 Task: Send email   from  to Email0001 with a cc to Email0002 and bcc to Email0003 with a subject Subject0001 and add a message Message0003
Action: Mouse moved to (536, 53)
Screenshot: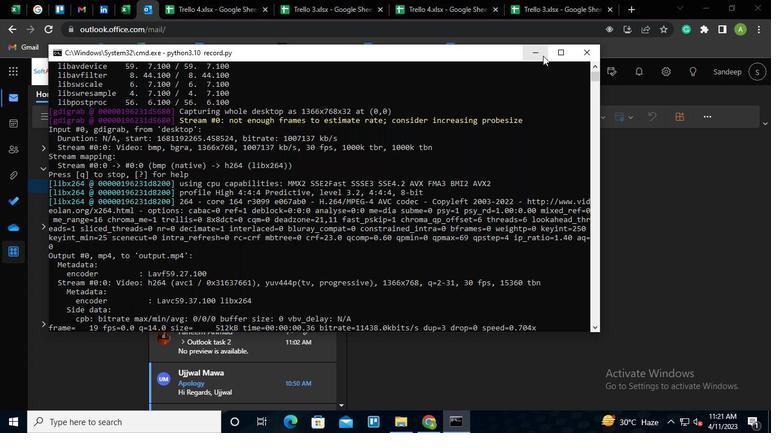 
Action: Mouse pressed left at (536, 53)
Screenshot: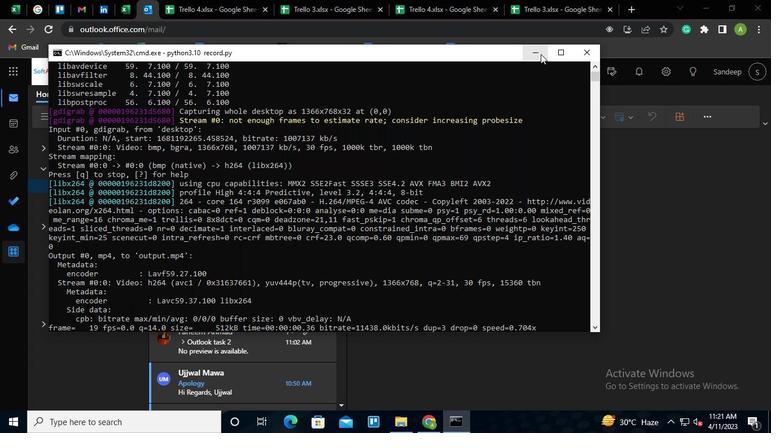 
Action: Mouse moved to (89, 111)
Screenshot: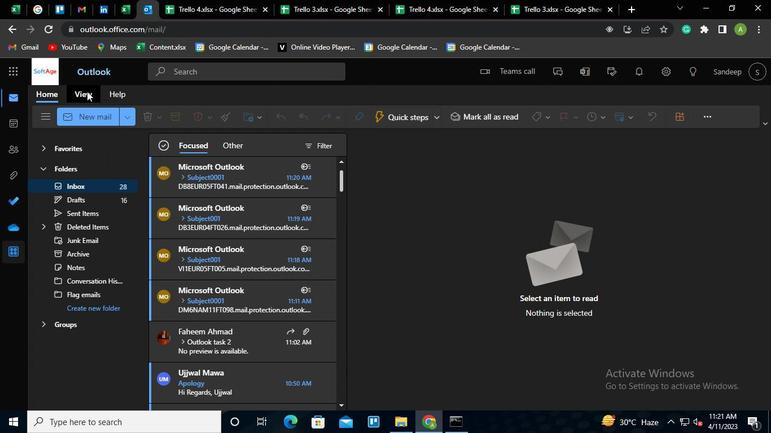 
Action: Mouse pressed left at (89, 111)
Screenshot: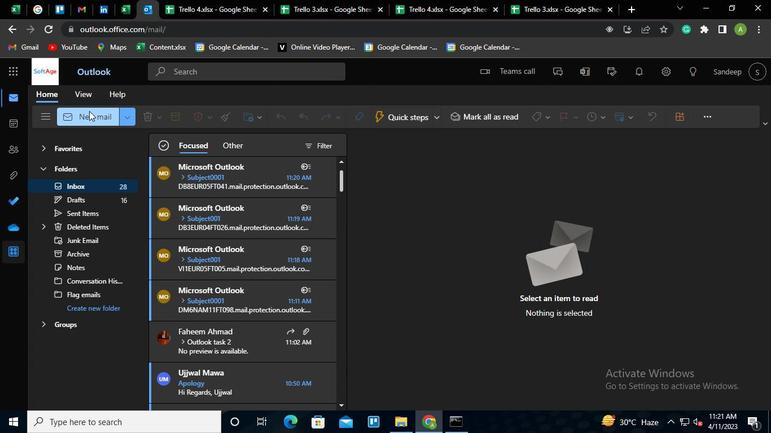 
Action: Mouse moved to (433, 172)
Screenshot: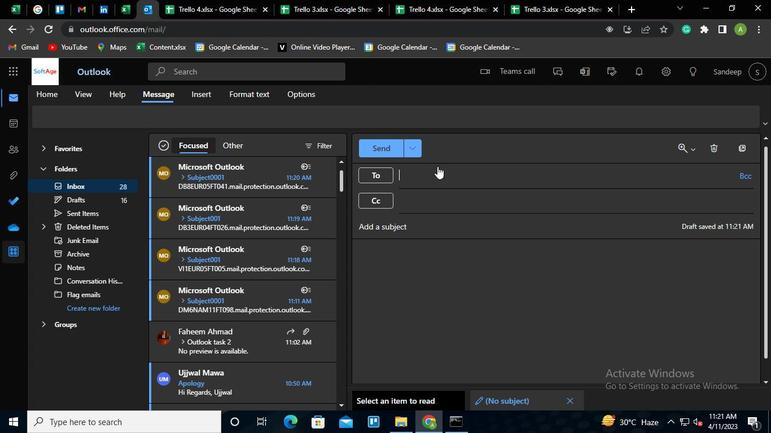 
Action: Mouse pressed left at (433, 172)
Screenshot: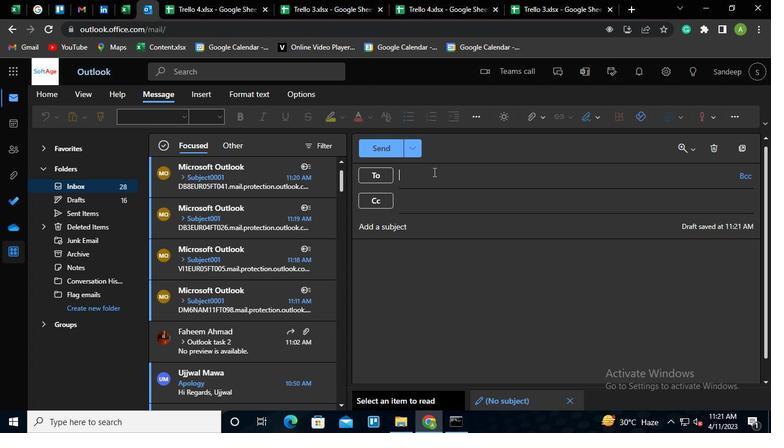 
Action: Mouse moved to (388, 168)
Screenshot: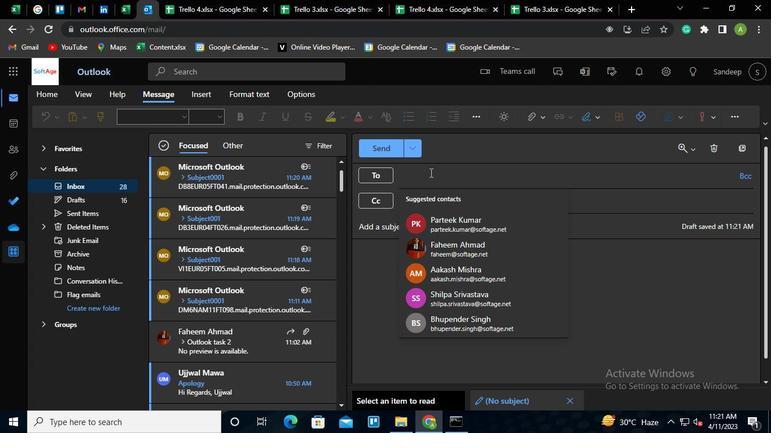 
Action: Keyboard Key.shift
Screenshot: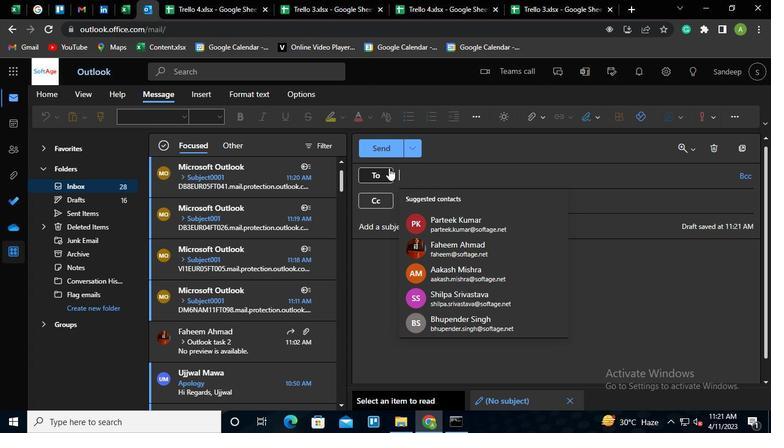 
Action: Keyboard E
Screenshot: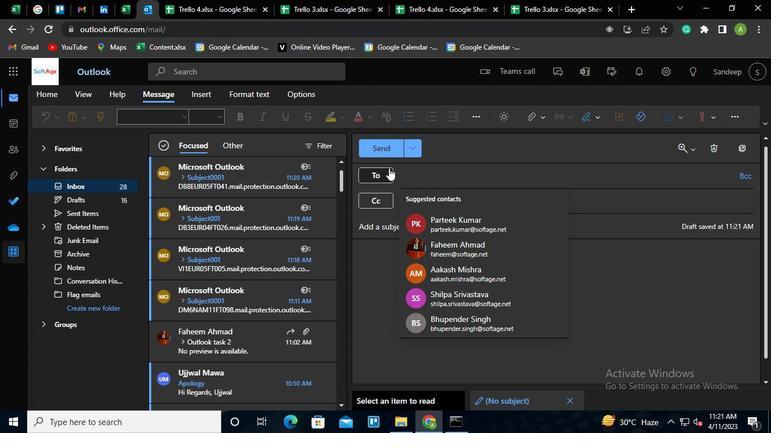 
Action: Keyboard m
Screenshot: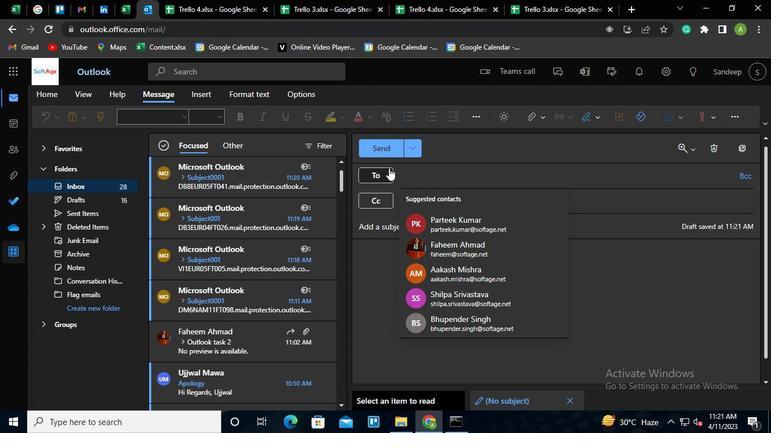 
Action: Keyboard a
Screenshot: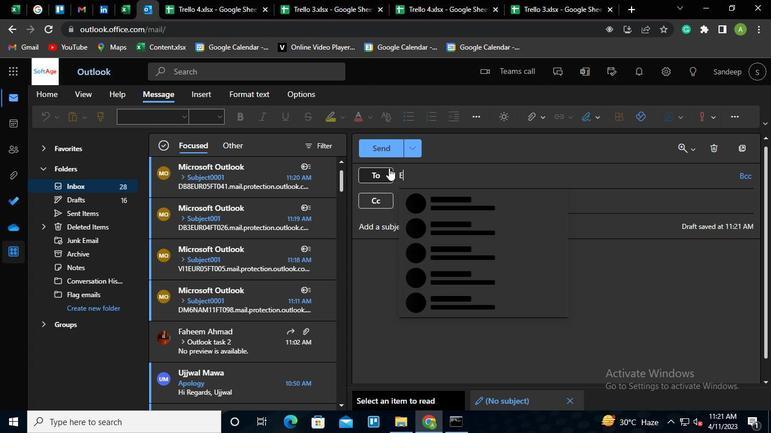 
Action: Keyboard i
Screenshot: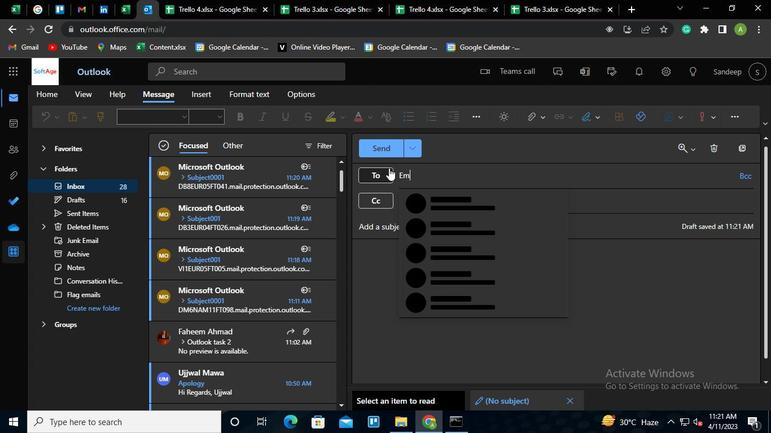 
Action: Keyboard l
Screenshot: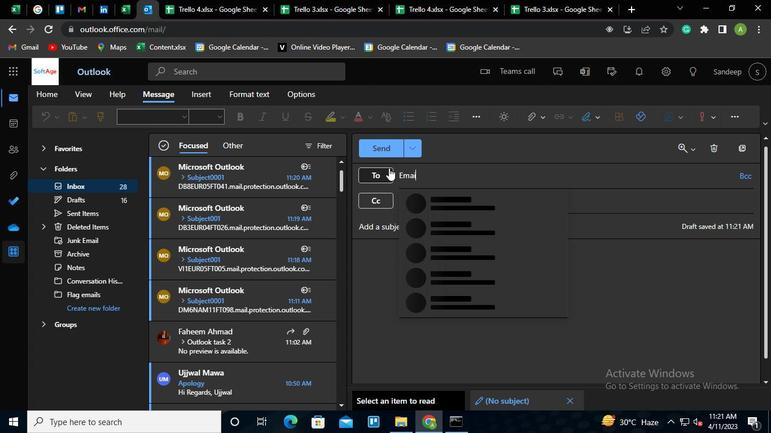 
Action: Keyboard Key.enter
Screenshot: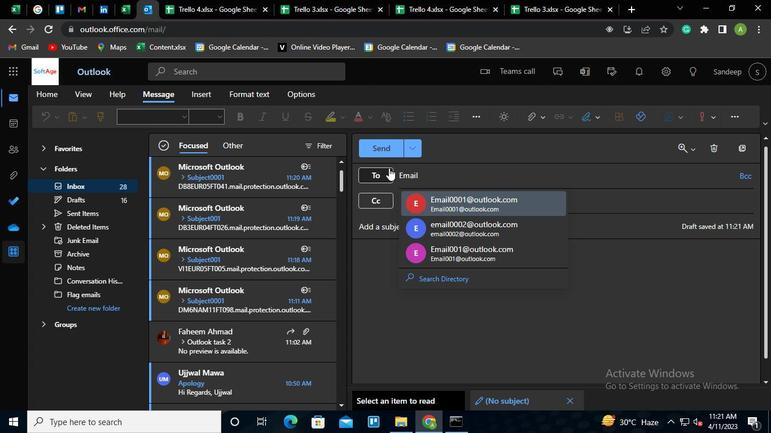 
Action: Mouse moved to (461, 209)
Screenshot: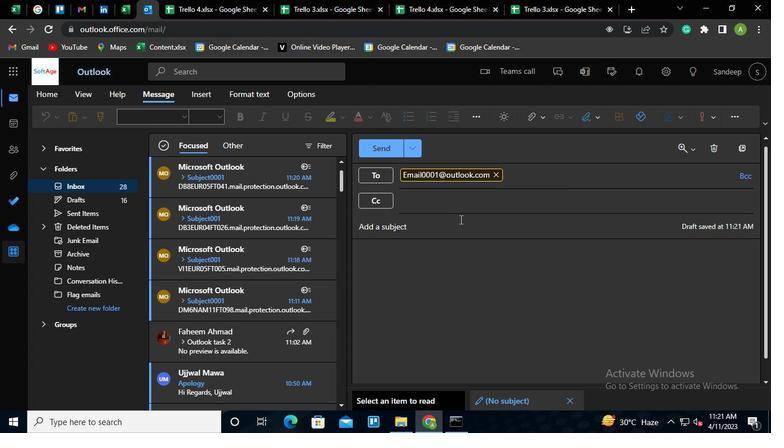 
Action: Mouse pressed left at (461, 209)
Screenshot: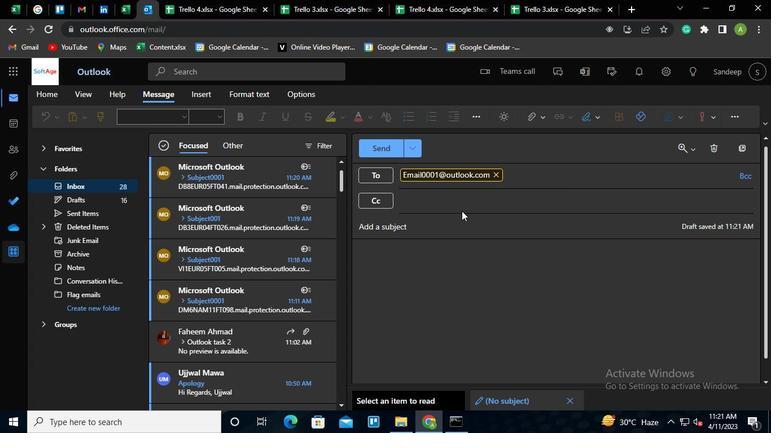 
Action: Mouse moved to (460, 205)
Screenshot: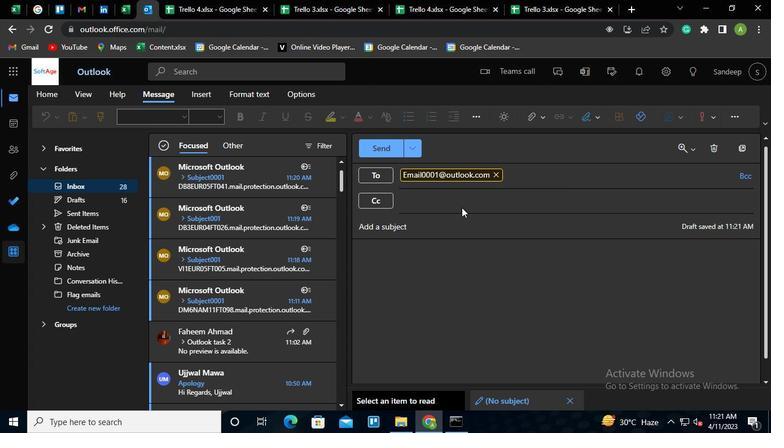 
Action: Mouse pressed left at (460, 205)
Screenshot: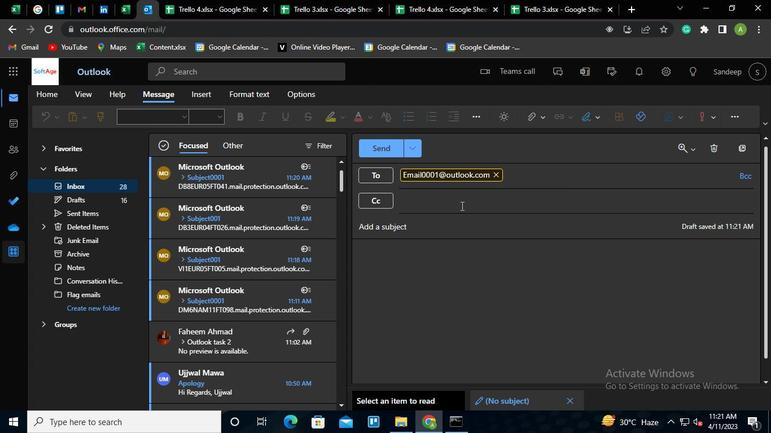 
Action: Keyboard e
Screenshot: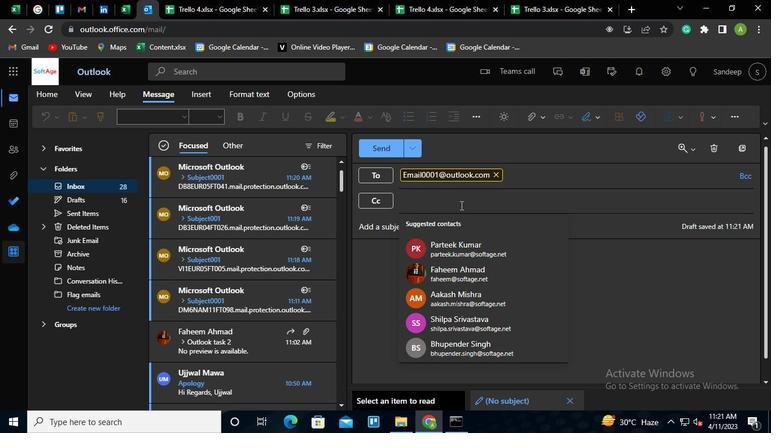 
Action: Keyboard m
Screenshot: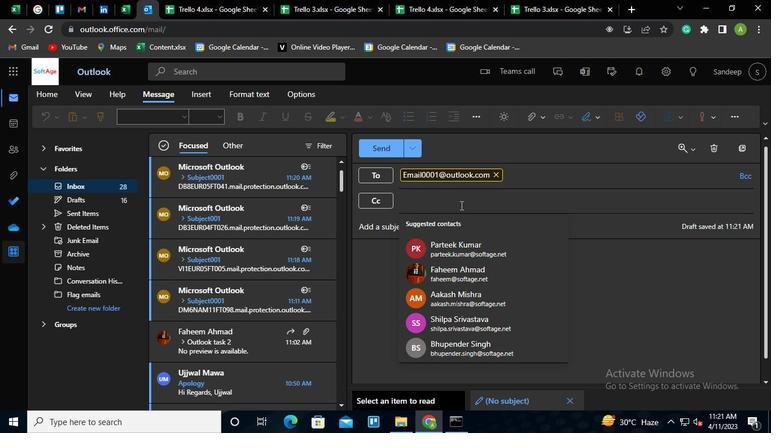 
Action: Keyboard a
Screenshot: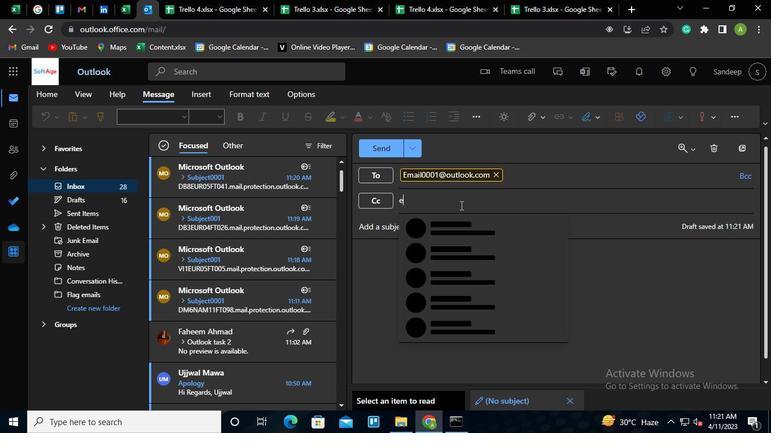 
Action: Keyboard i
Screenshot: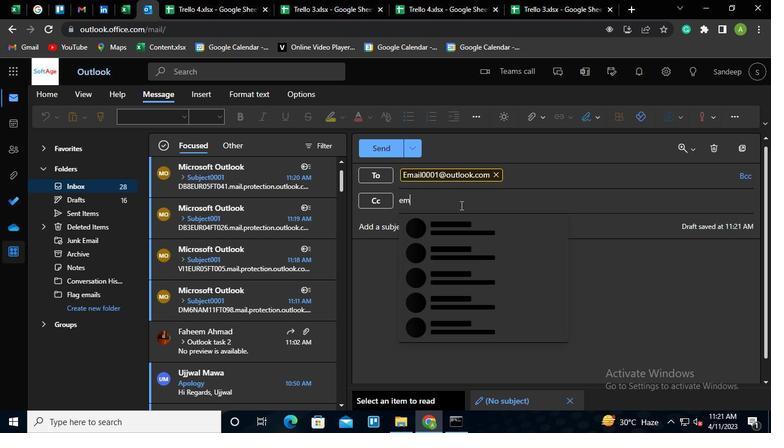 
Action: Keyboard l
Screenshot: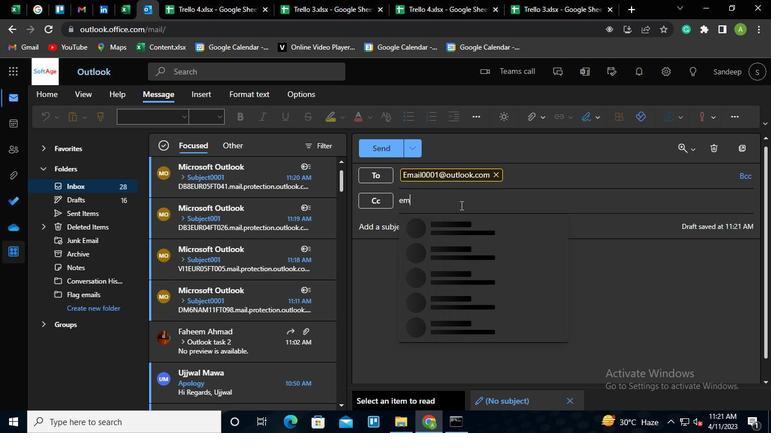 
Action: Keyboard Key.down
Screenshot: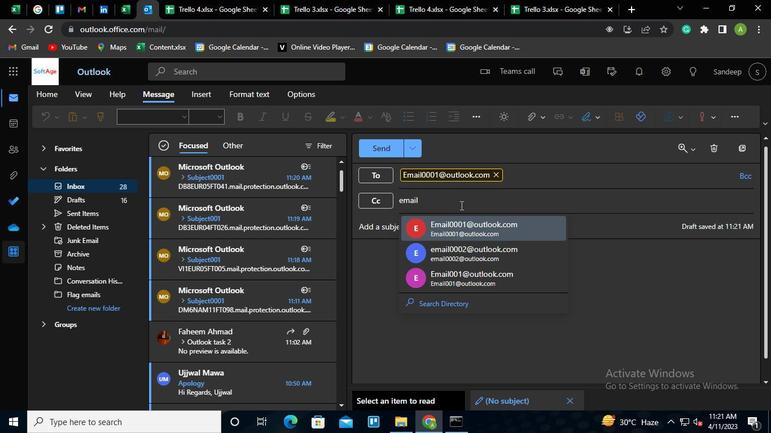 
Action: Keyboard Key.enter
Screenshot: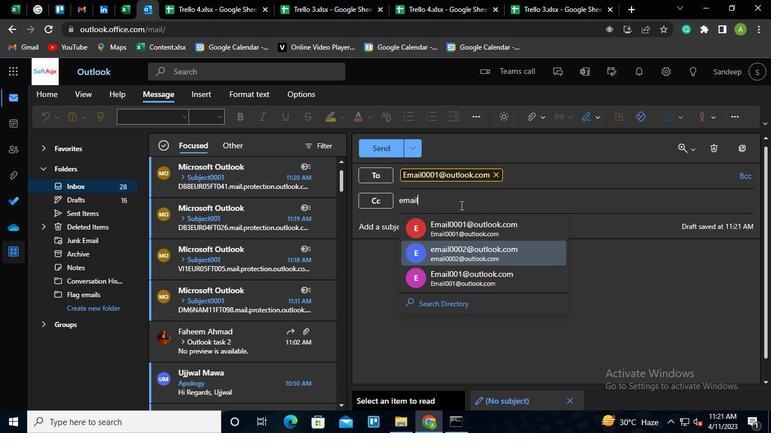 
Action: Mouse moved to (745, 177)
Screenshot: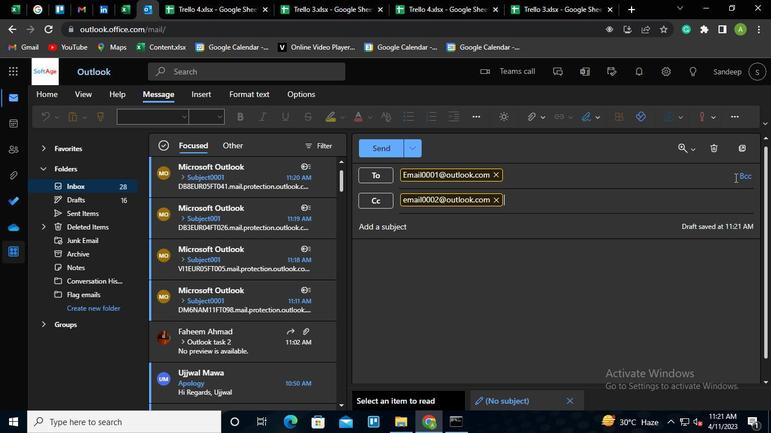 
Action: Mouse pressed left at (745, 177)
Screenshot: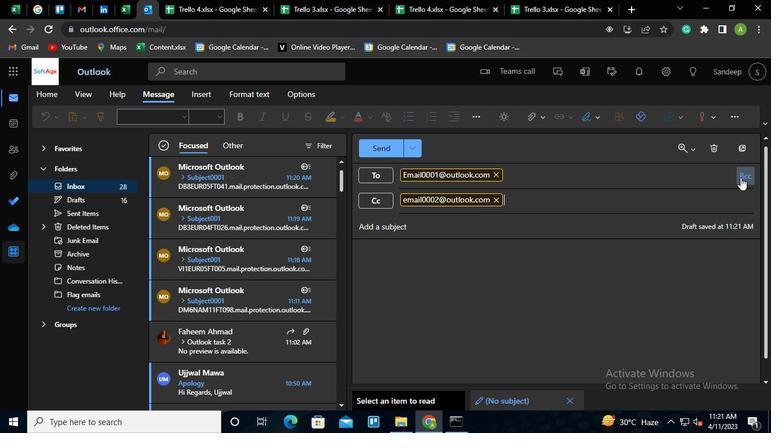 
Action: Mouse moved to (327, 234)
Screenshot: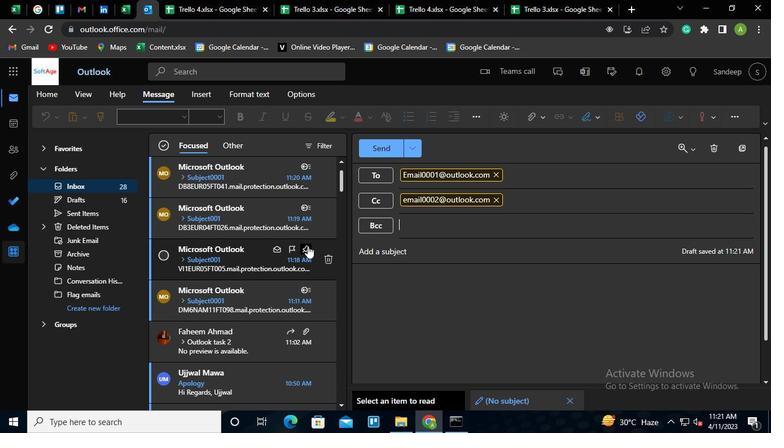 
Action: Keyboard Key.shift
Screenshot: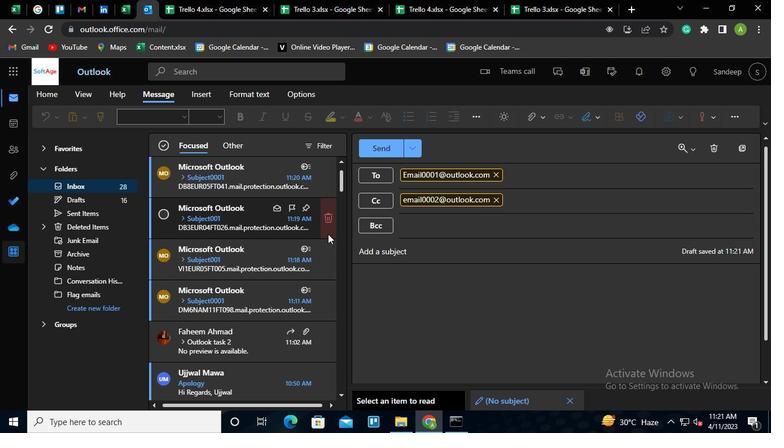 
Action: Keyboard E
Screenshot: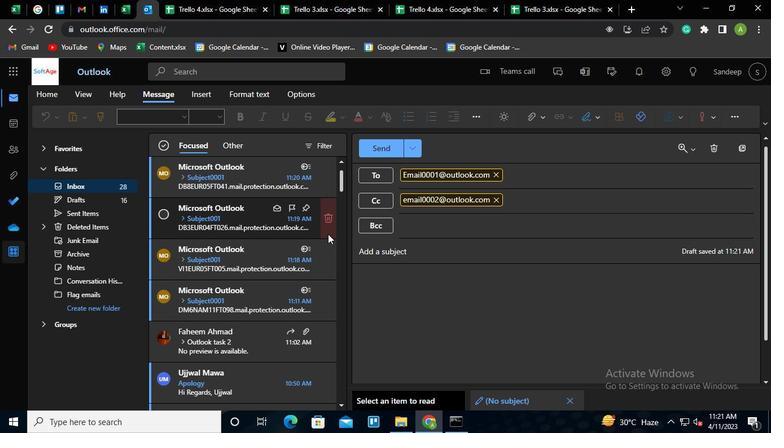 
Action: Keyboard m
Screenshot: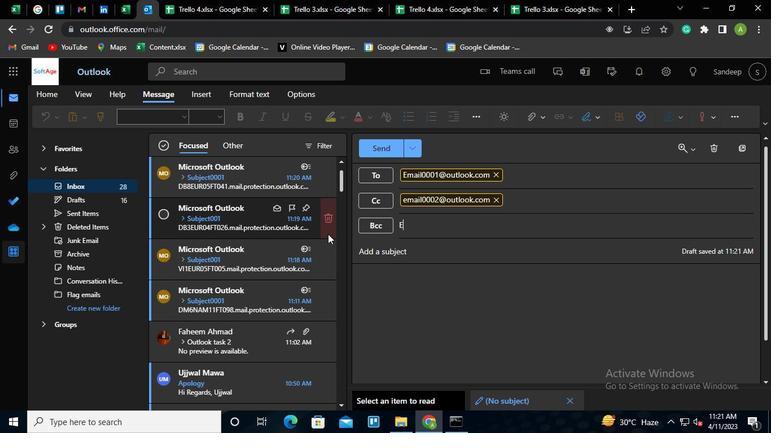 
Action: Keyboard a
Screenshot: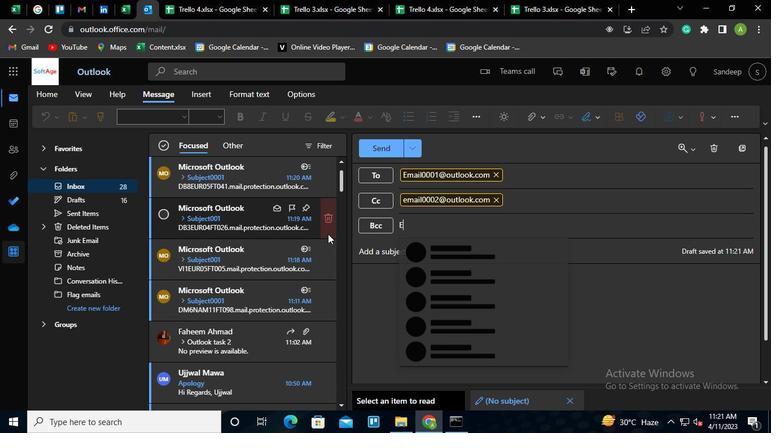 
Action: Keyboard i
Screenshot: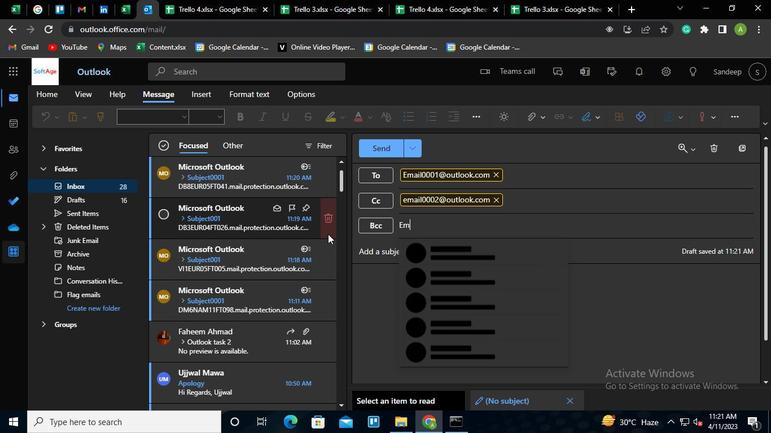 
Action: Keyboard l
Screenshot: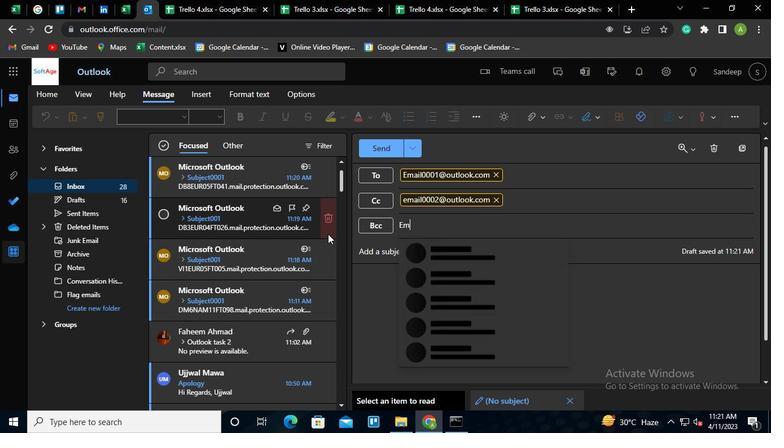 
Action: Keyboard <96>
Screenshot: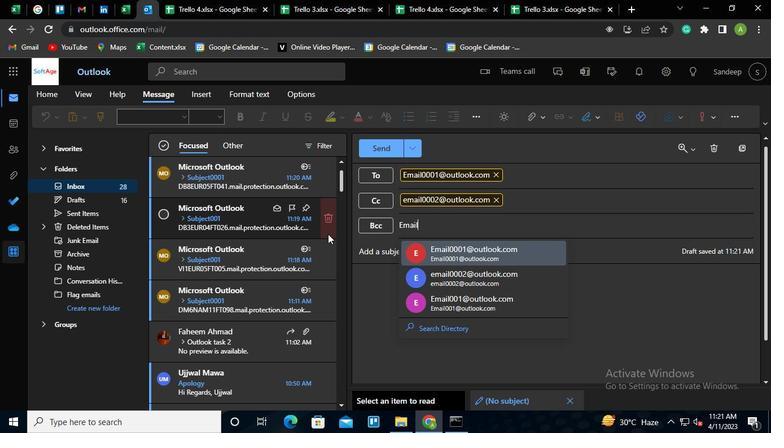 
Action: Keyboard <96>
Screenshot: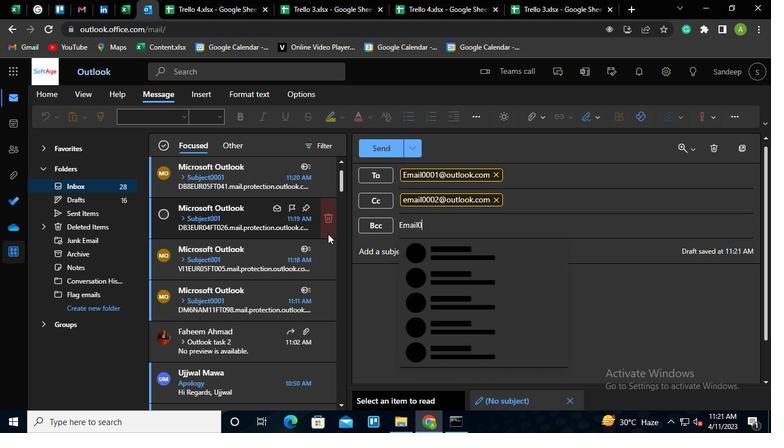 
Action: Keyboard <96>
Screenshot: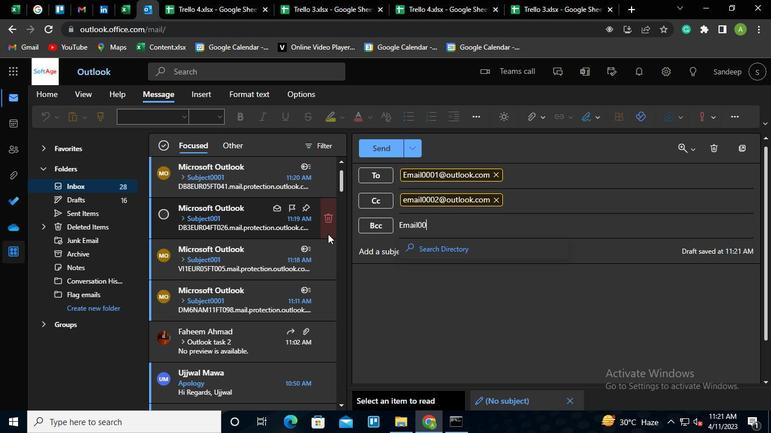 
Action: Keyboard <99>
Screenshot: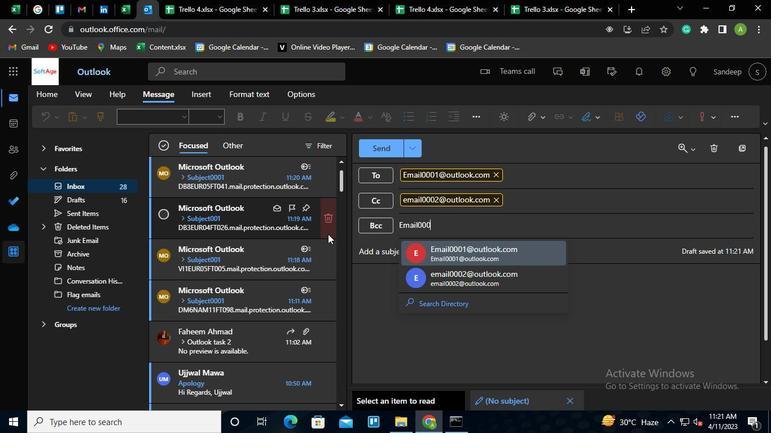 
Action: Keyboard Key.shift
Screenshot: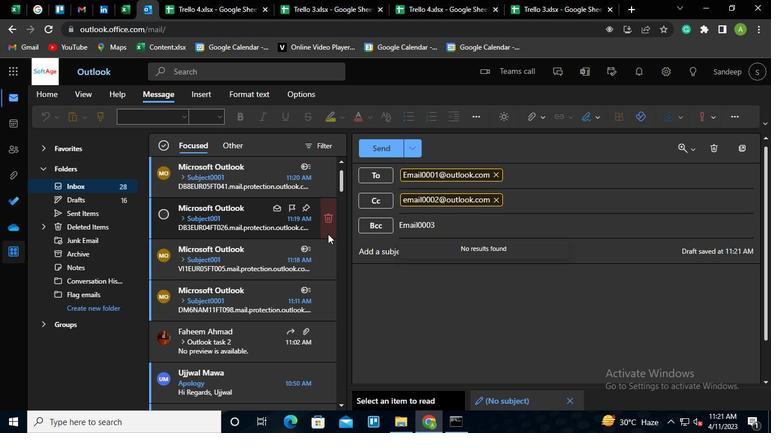 
Action: Keyboard @
Screenshot: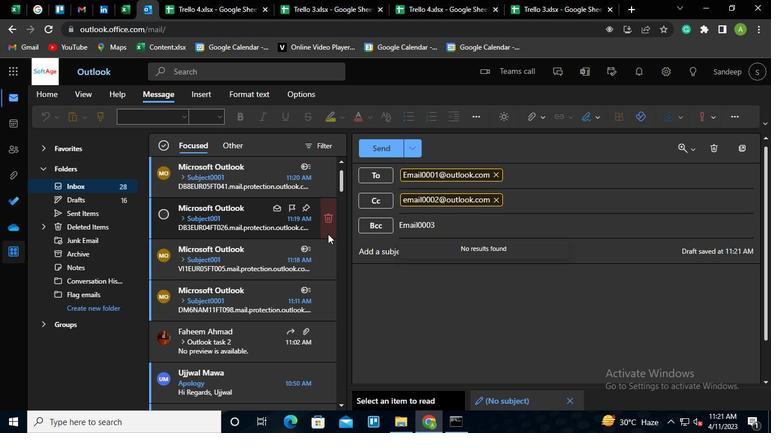 
Action: Keyboard o
Screenshot: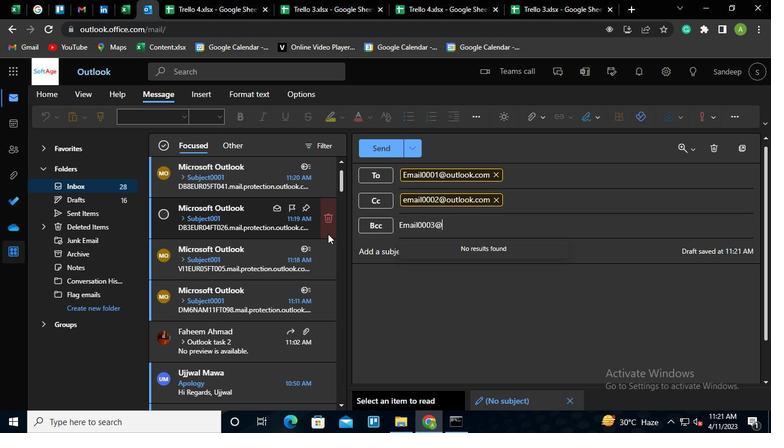 
Action: Keyboard u
Screenshot: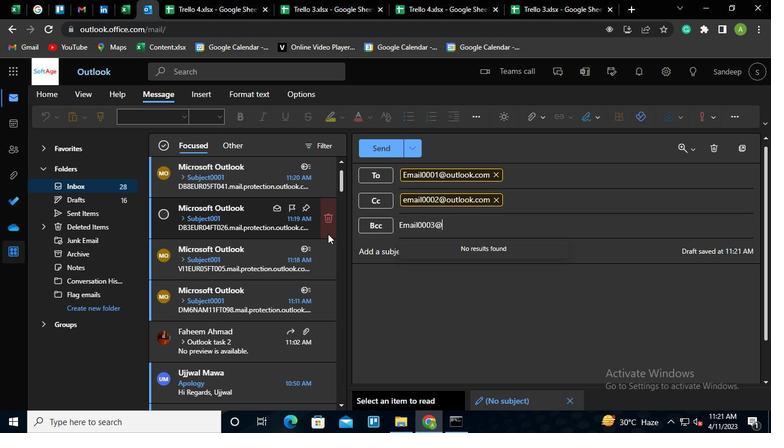 
Action: Keyboard t
Screenshot: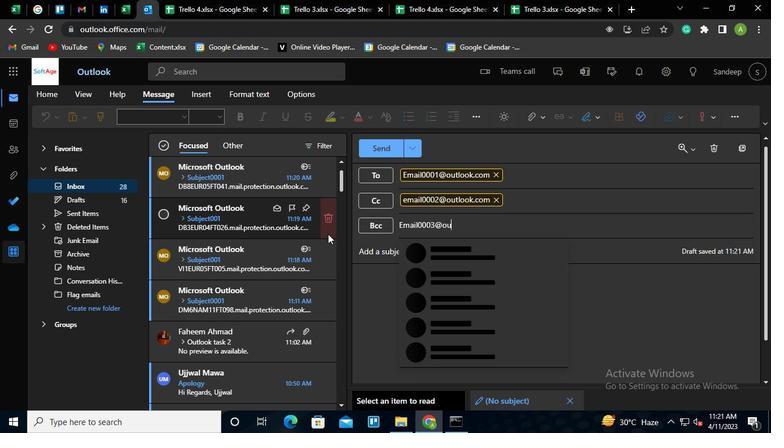 
Action: Keyboard l
Screenshot: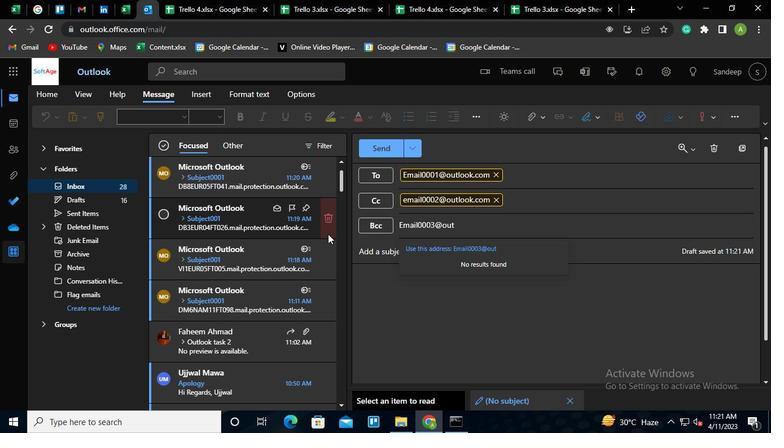 
Action: Keyboard o
Screenshot: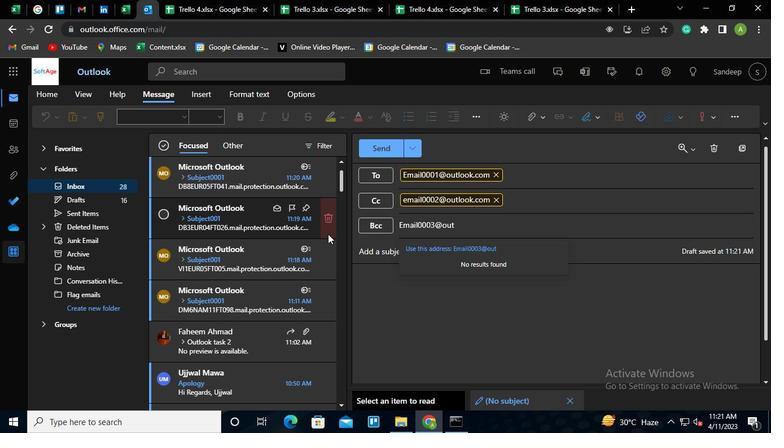 
Action: Keyboard o
Screenshot: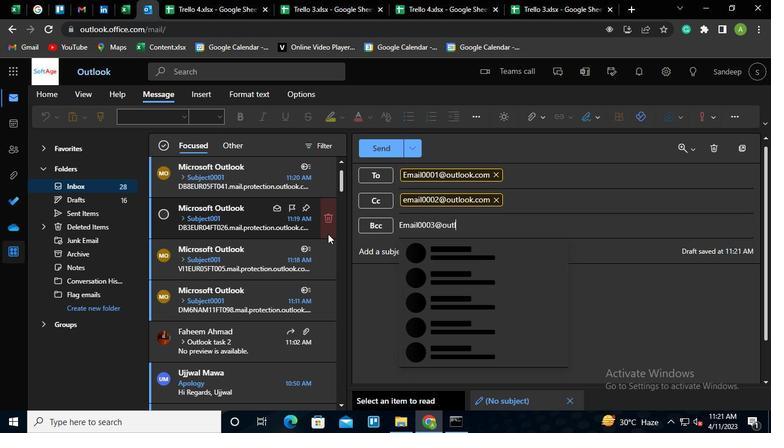 
Action: Keyboard k
Screenshot: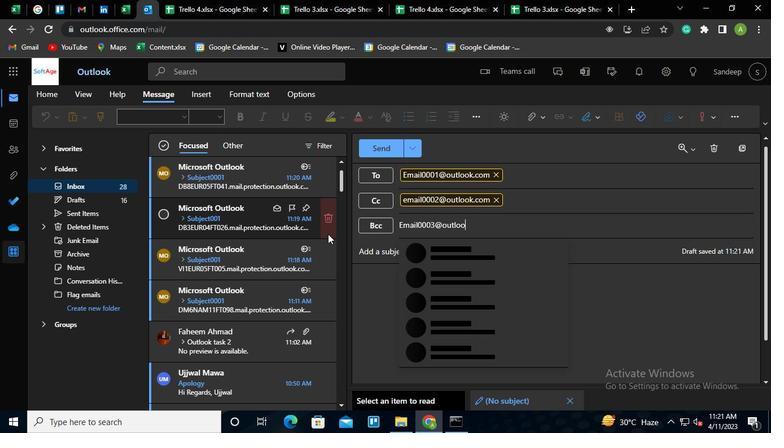 
Action: Keyboard <110>
Screenshot: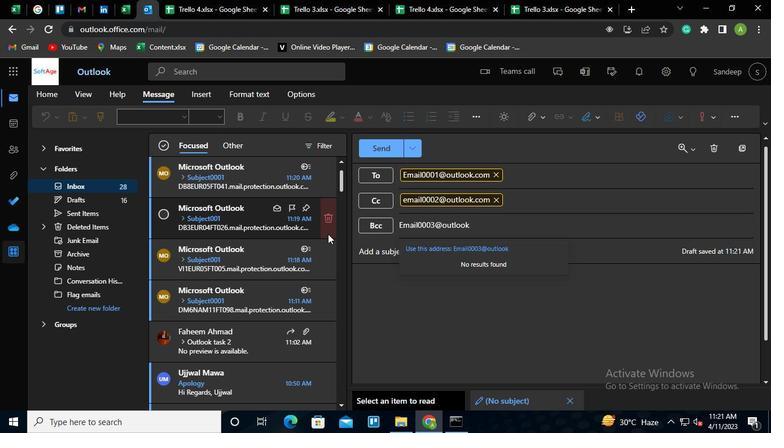 
Action: Keyboard c
Screenshot: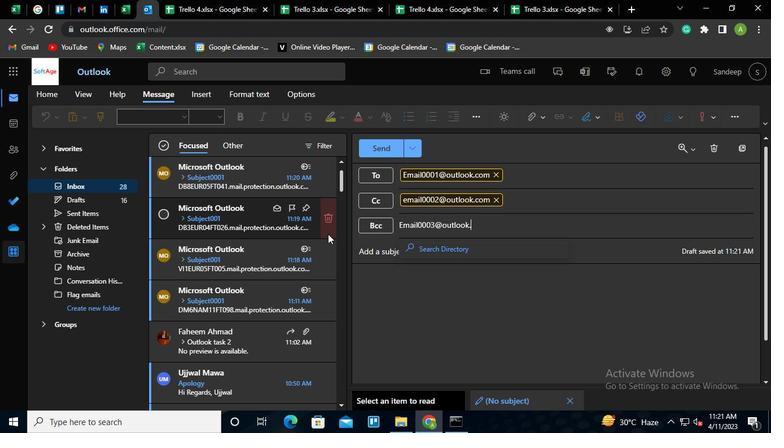 
Action: Keyboard o
Screenshot: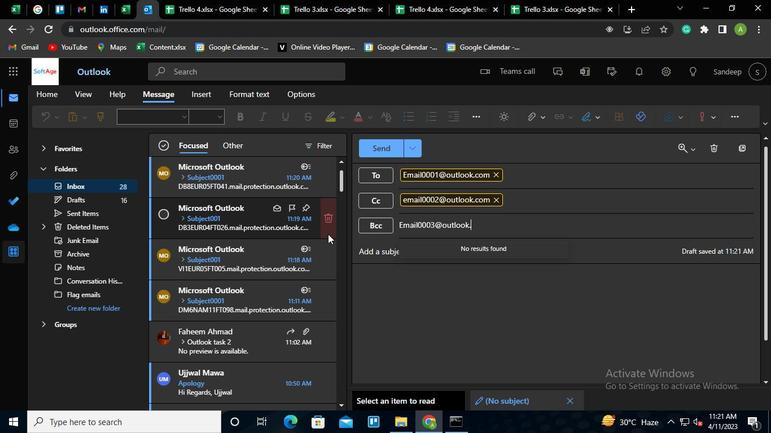 
Action: Keyboard m
Screenshot: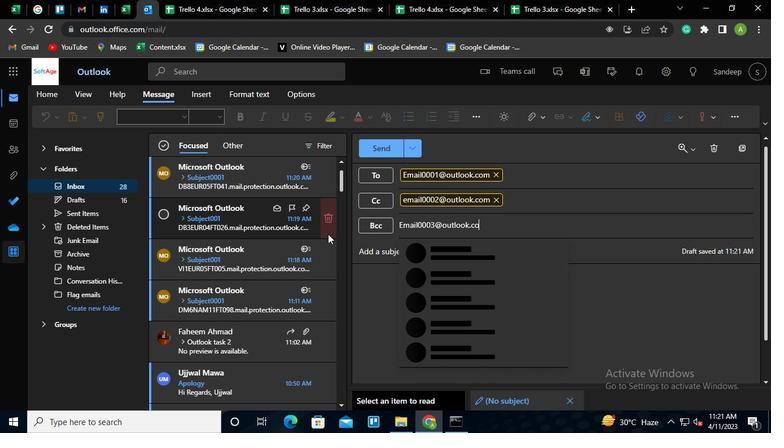 
Action: Keyboard n
Screenshot: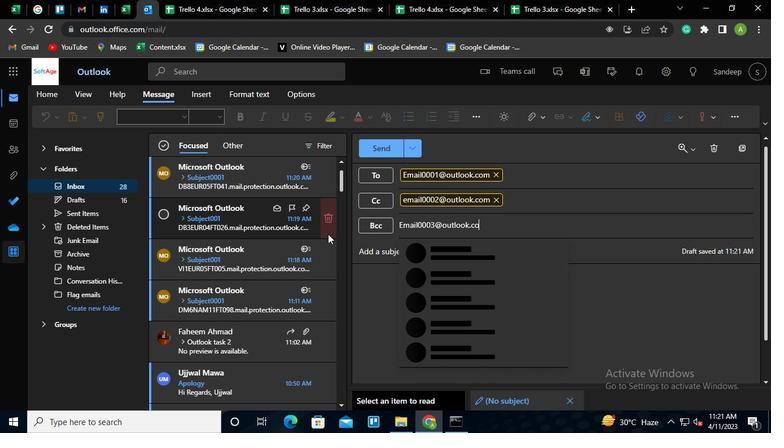 
Action: Keyboard Key.backspace
Screenshot: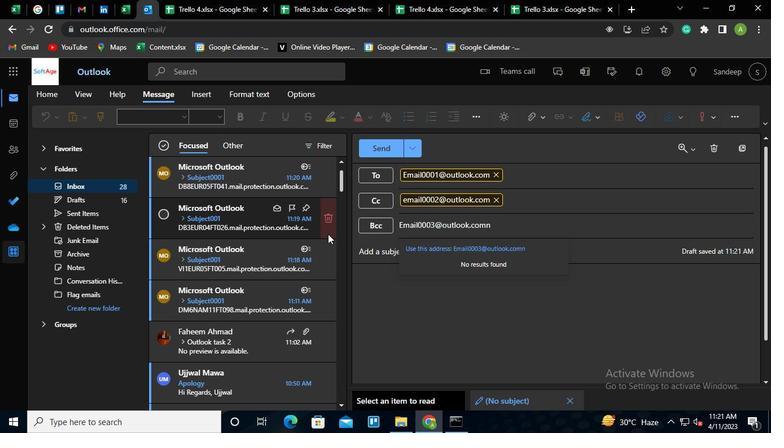 
Action: Keyboard Key.enter
Screenshot: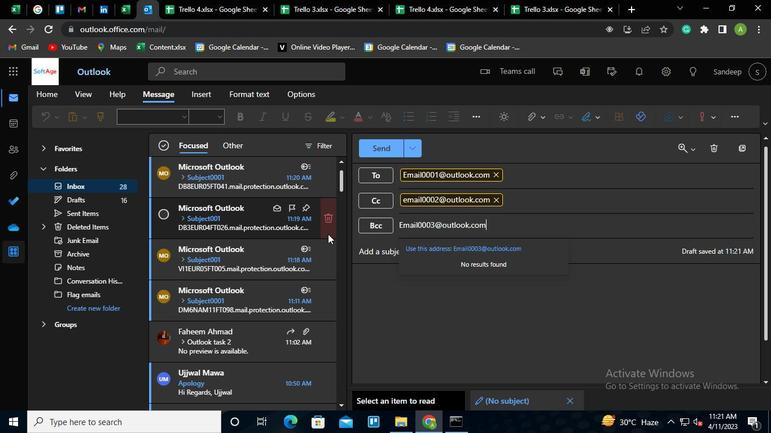 
Action: Mouse moved to (389, 251)
Screenshot: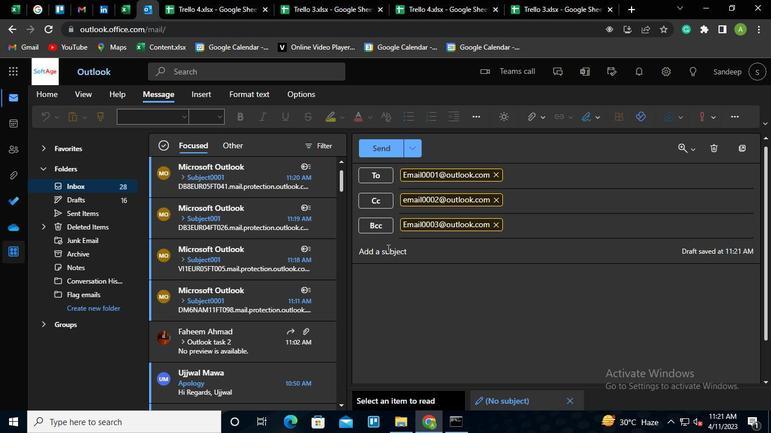 
Action: Mouse pressed left at (389, 251)
Screenshot: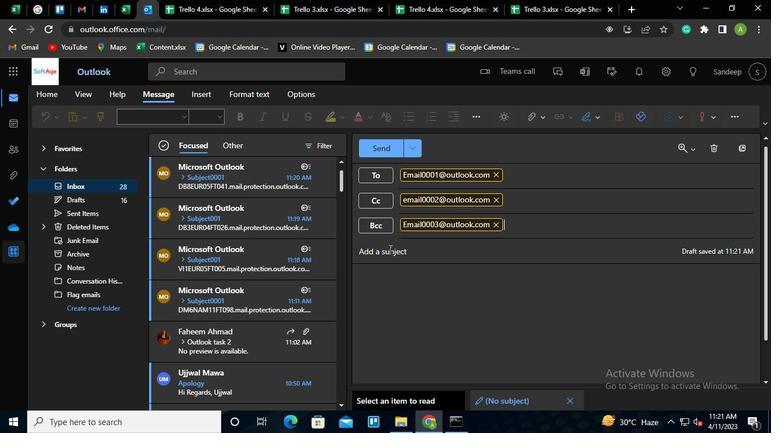 
Action: Mouse moved to (388, 251)
Screenshot: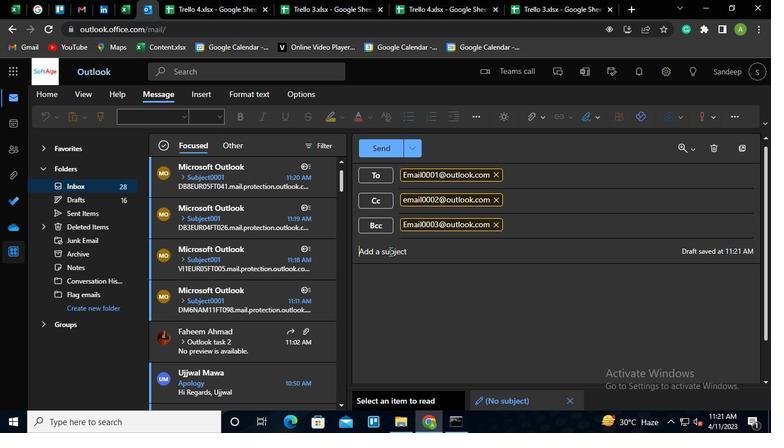 
Action: Keyboard Key.shift
Screenshot: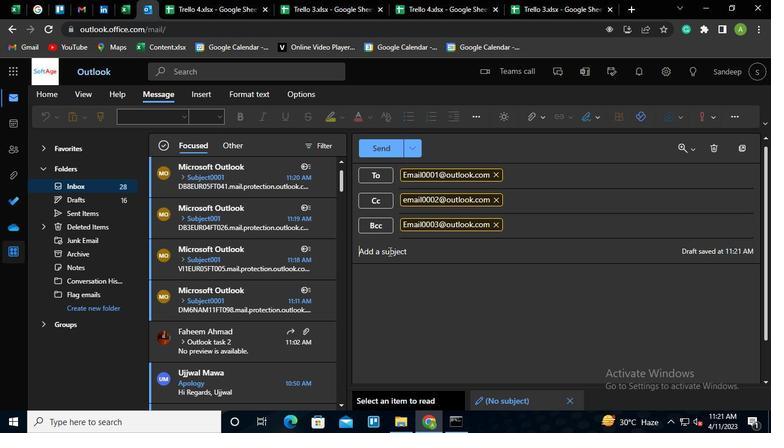 
Action: Keyboard S
Screenshot: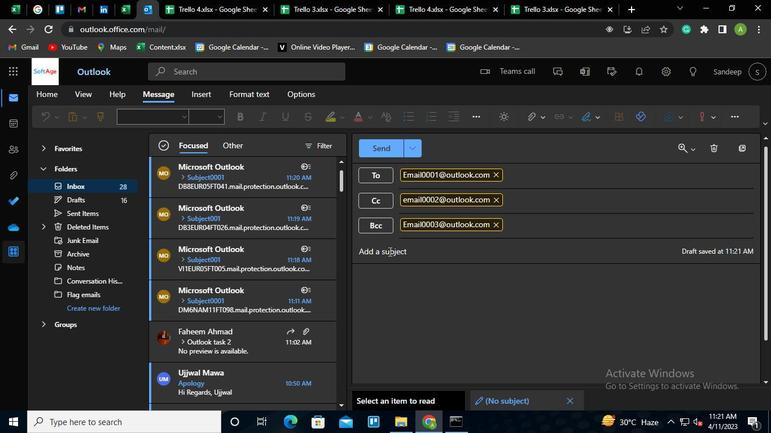 
Action: Keyboard u
Screenshot: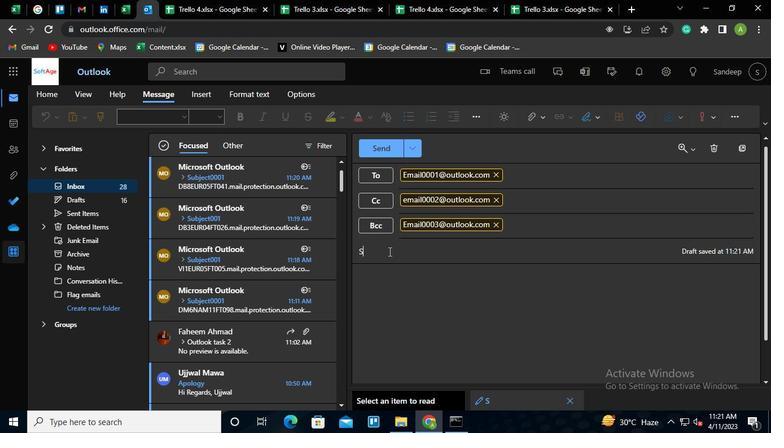 
Action: Keyboard b
Screenshot: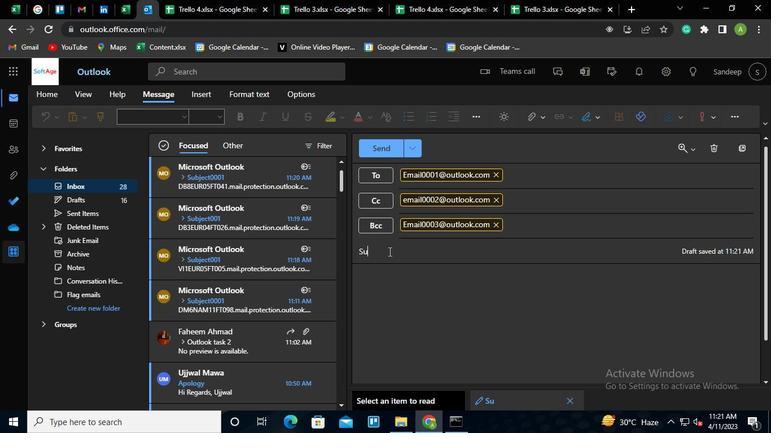 
Action: Keyboard j
Screenshot: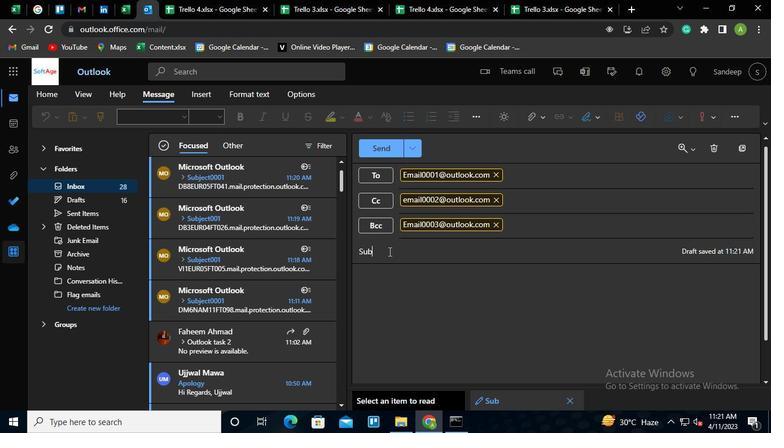 
Action: Keyboard e
Screenshot: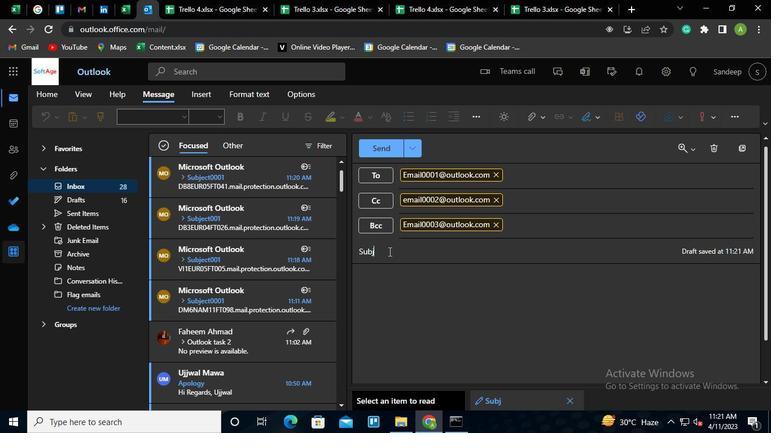 
Action: Keyboard c
Screenshot: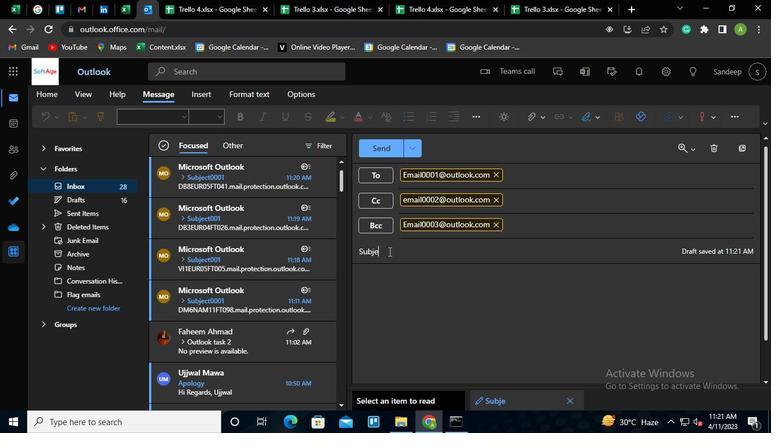 
Action: Keyboard t
Screenshot: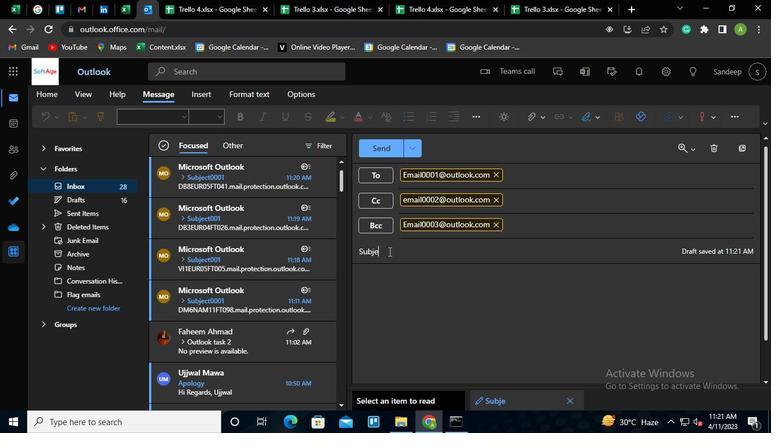 
Action: Keyboard <96>
Screenshot: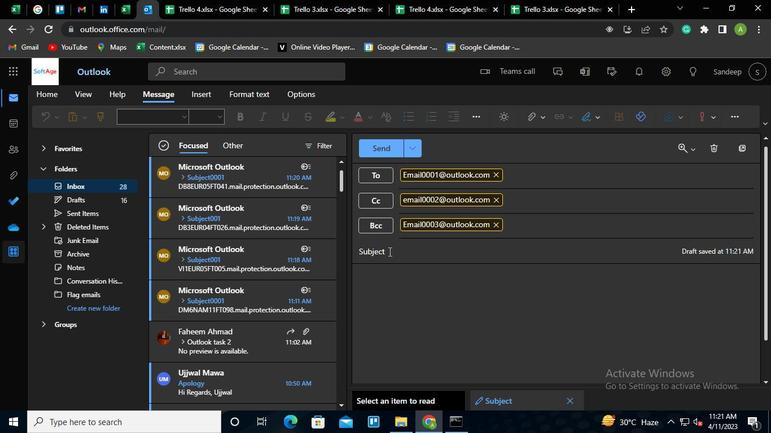 
Action: Keyboard <96>
Screenshot: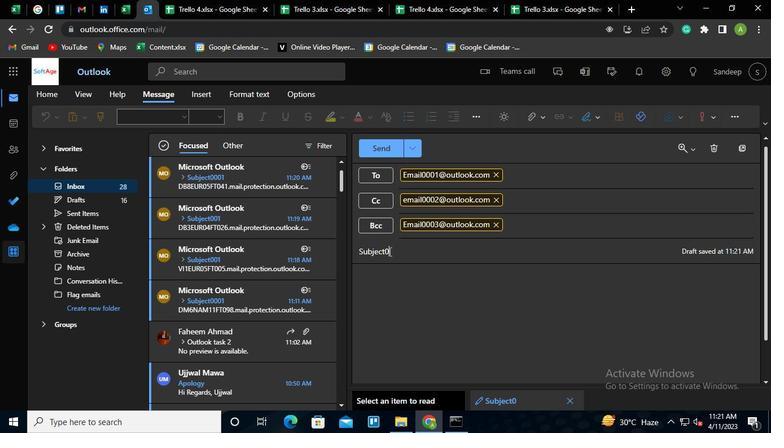 
Action: Keyboard <96>
Screenshot: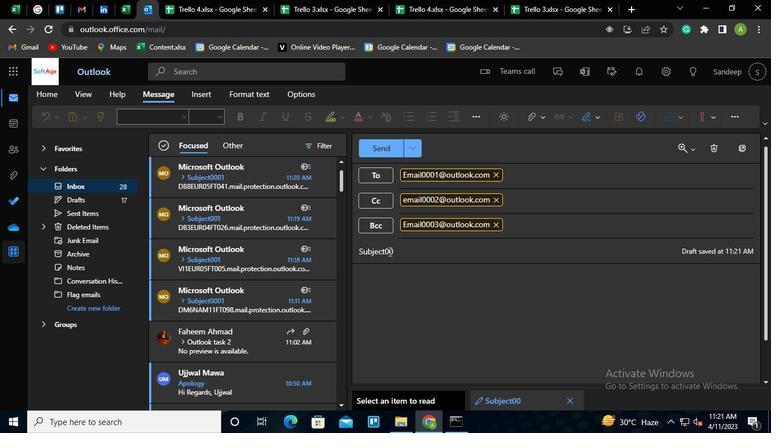 
Action: Keyboard <97>
Screenshot: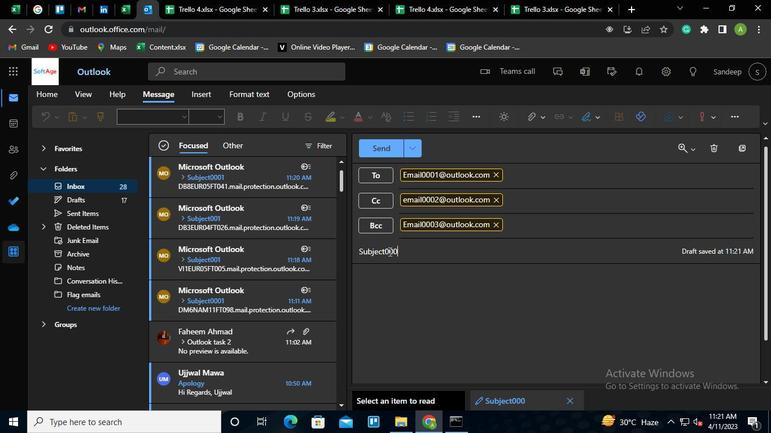 
Action: Keyboard Key.tab
Screenshot: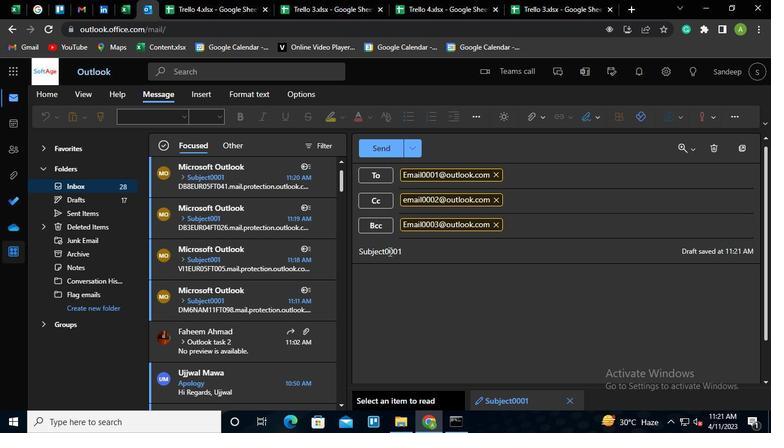 
Action: Keyboard Key.shift
Screenshot: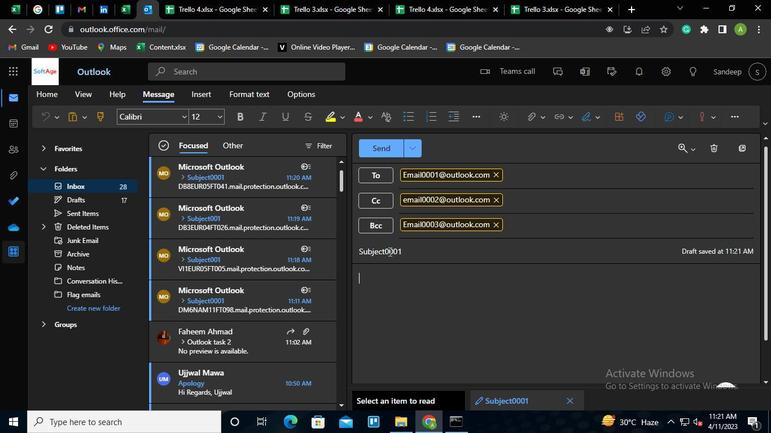 
Action: Keyboard M
Screenshot: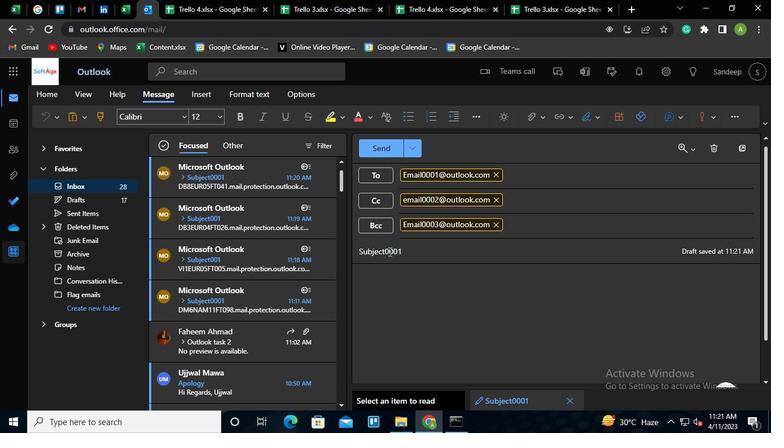 
Action: Keyboard e
Screenshot: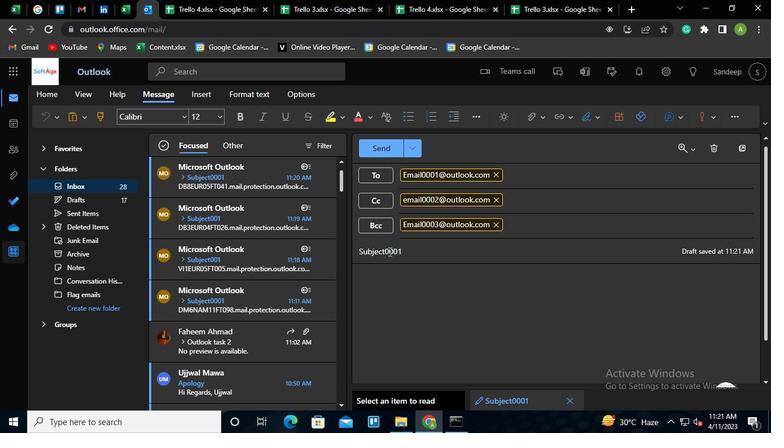 
Action: Keyboard s
Screenshot: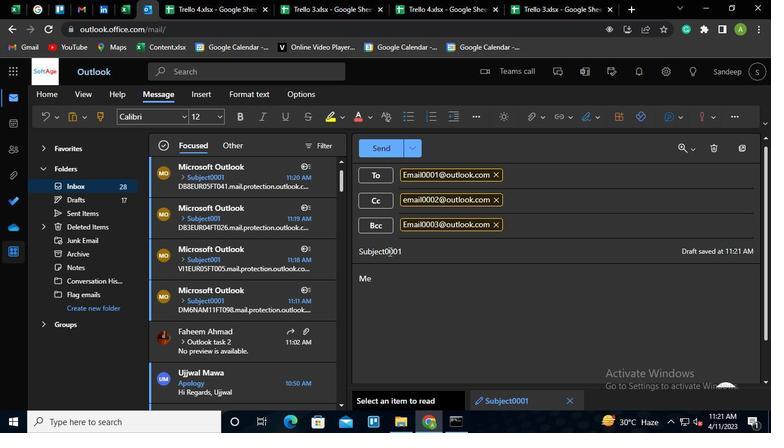 
Action: Keyboard s
Screenshot: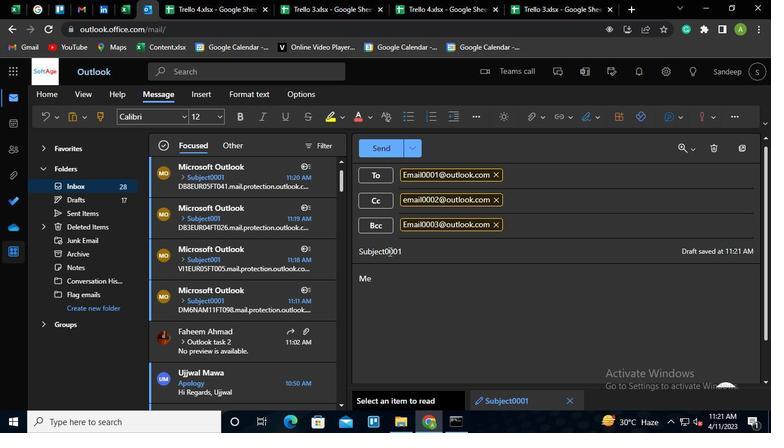 
Action: Keyboard a
Screenshot: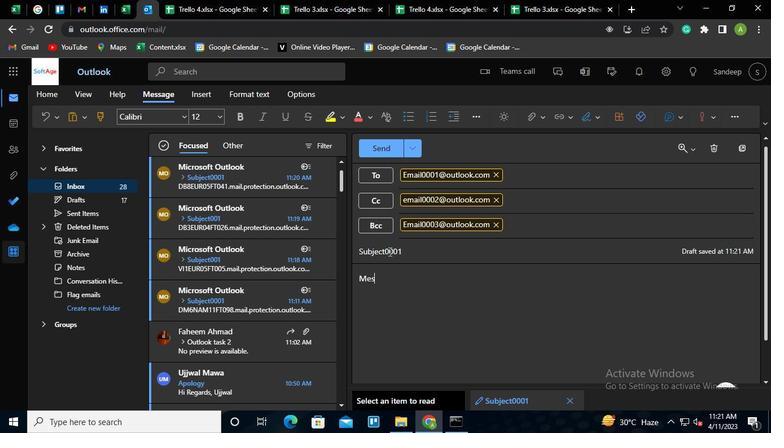 
Action: Keyboard g
Screenshot: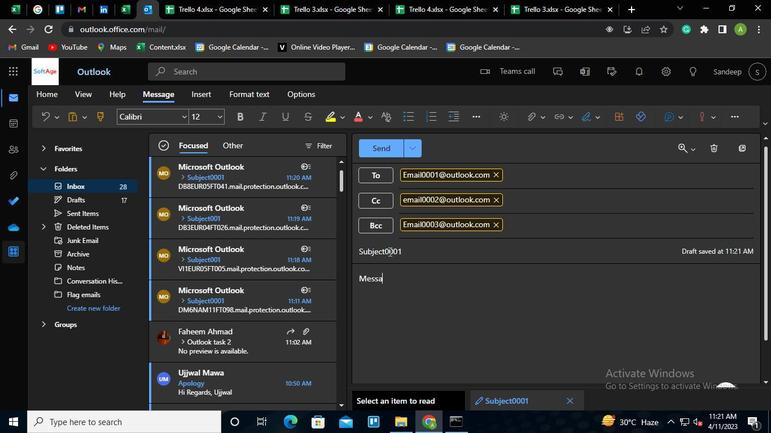 
Action: Keyboard e
Screenshot: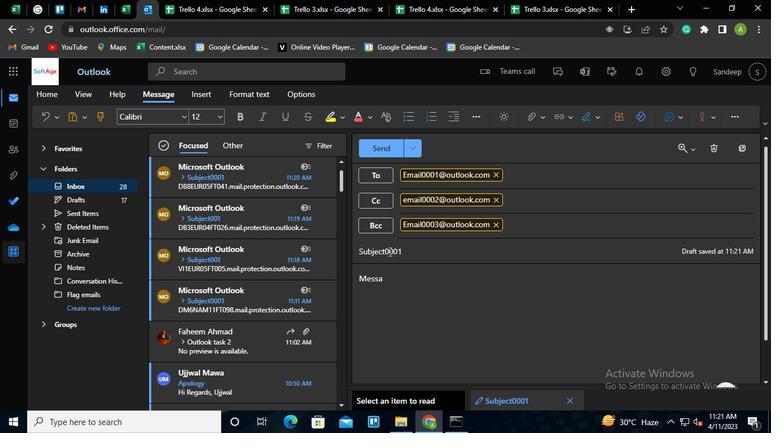 
Action: Keyboard <96>
Screenshot: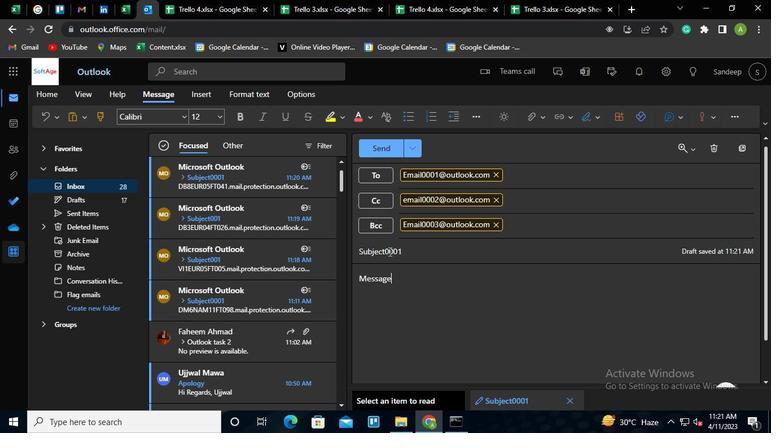 
Action: Keyboard <96>
Screenshot: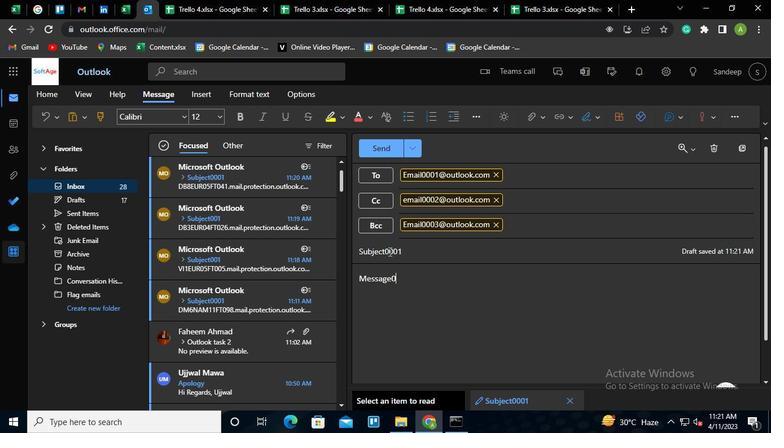 
Action: Keyboard <99>
Screenshot: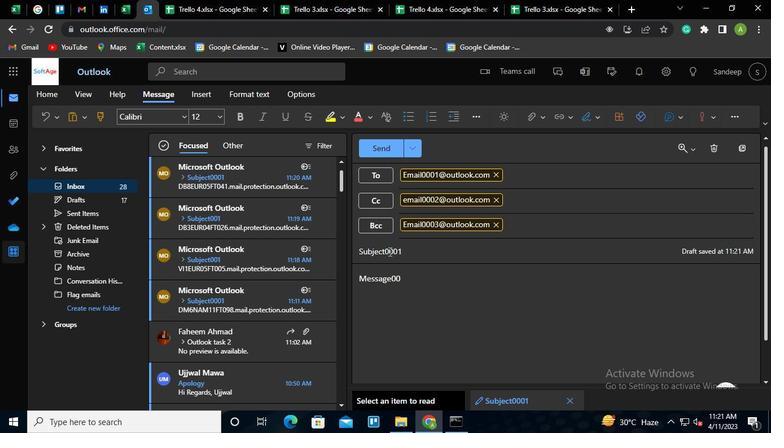 
Action: Mouse moved to (391, 149)
Screenshot: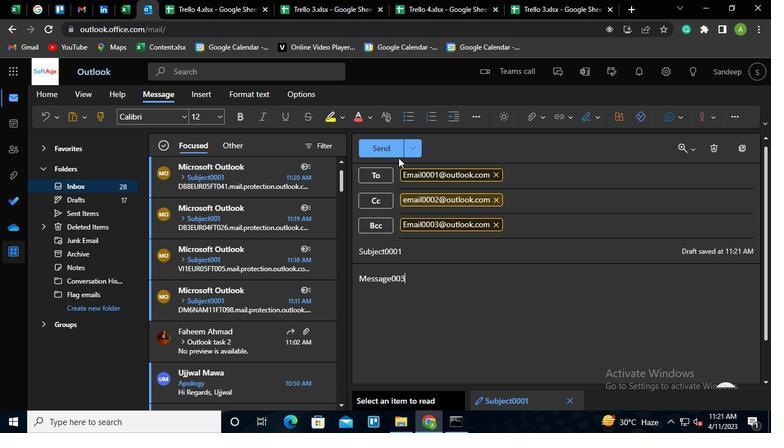 
Action: Mouse pressed left at (391, 149)
Screenshot: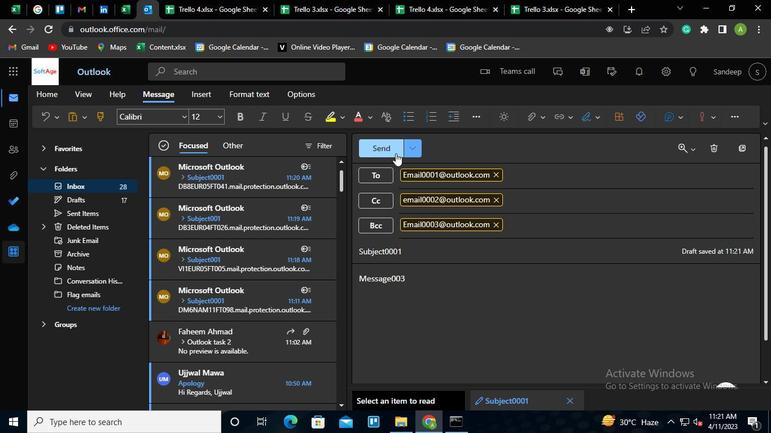
Action: Mouse moved to (456, 422)
Screenshot: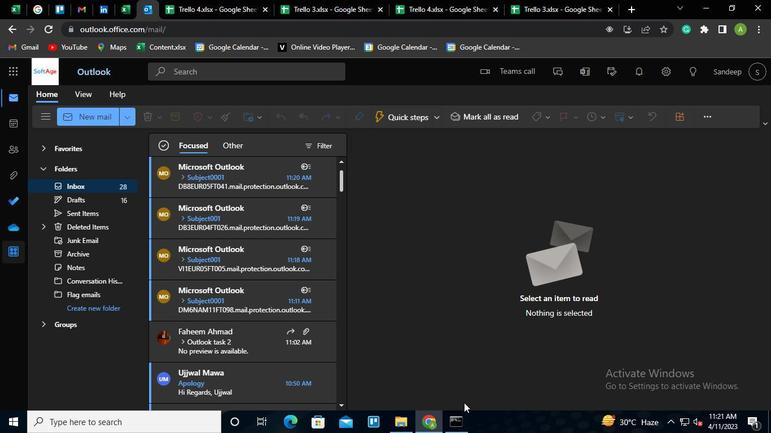 
Action: Mouse pressed left at (456, 422)
Screenshot: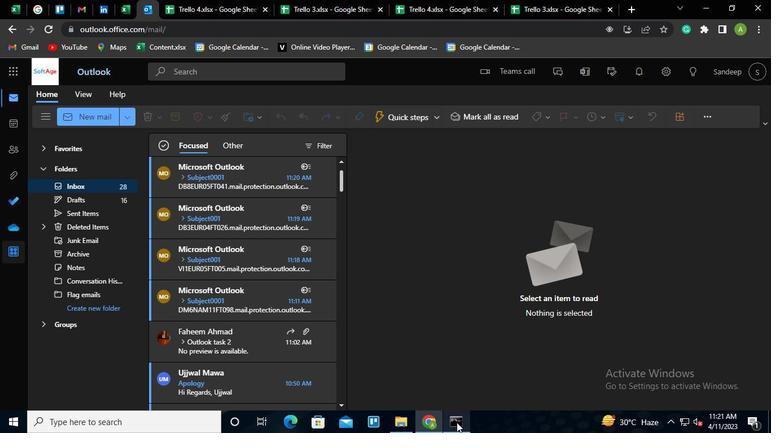 
Action: Mouse moved to (582, 51)
Screenshot: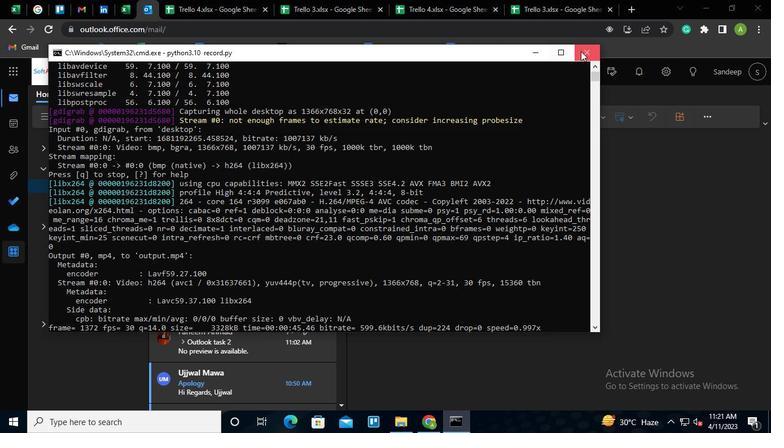 
Action: Mouse pressed left at (582, 51)
Screenshot: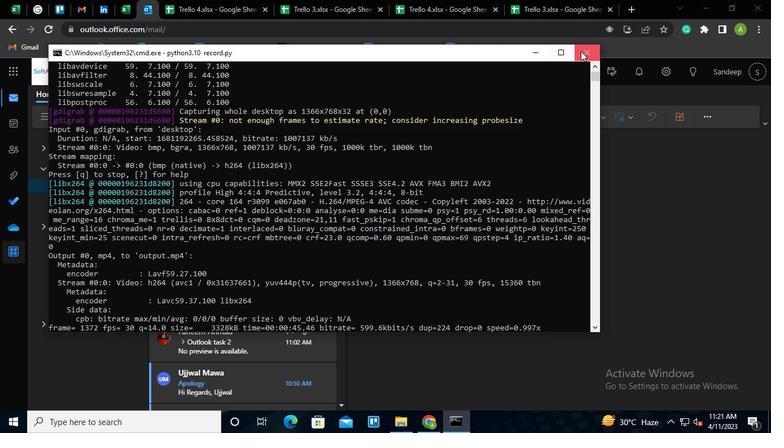 
Action: Mouse moved to (582, 51)
Screenshot: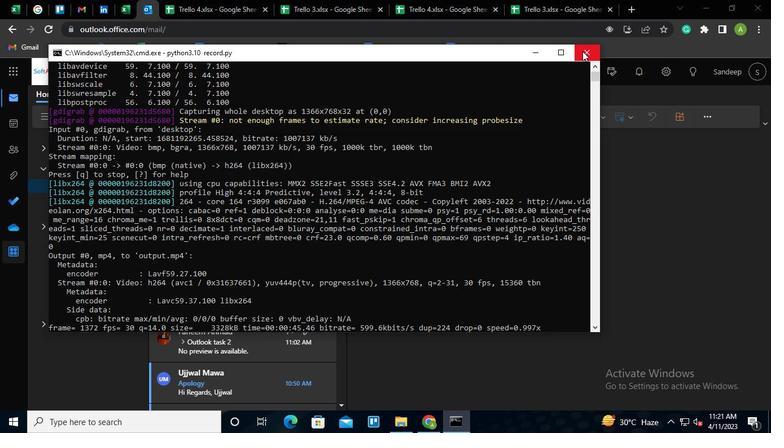 
